 Task: Use Computer Data 05 Effect in this video Movie B.mp4
Action: Mouse pressed left at (357, 137)
Screenshot: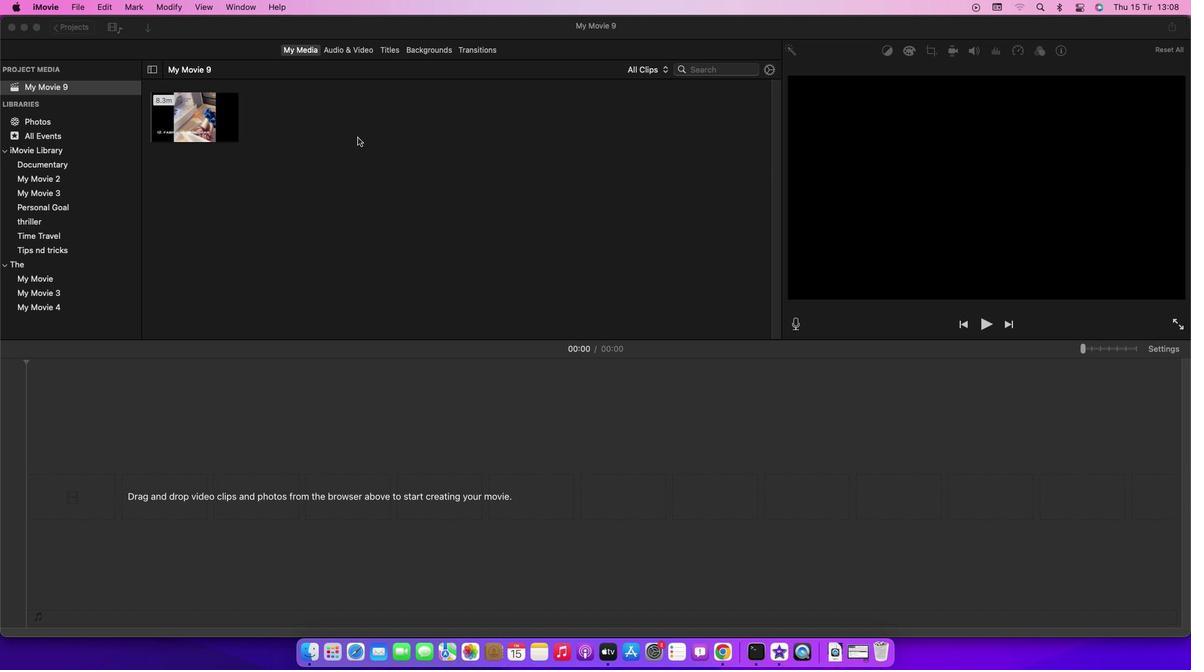
Action: Mouse moved to (207, 116)
Screenshot: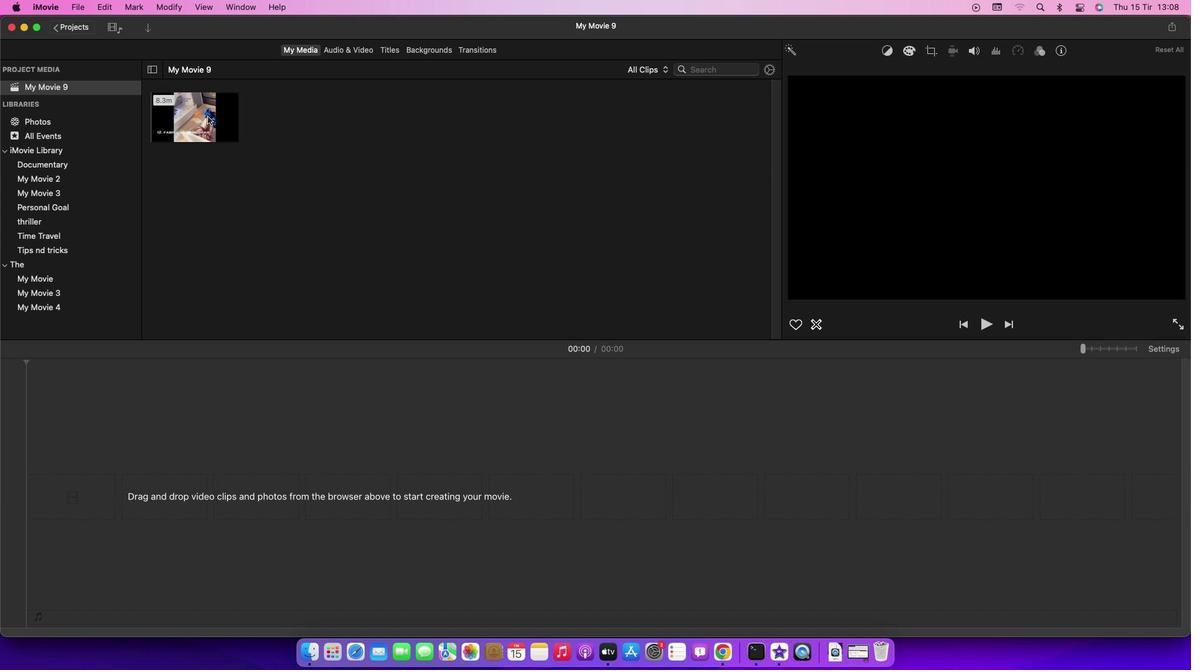
Action: Mouse pressed left at (207, 116)
Screenshot: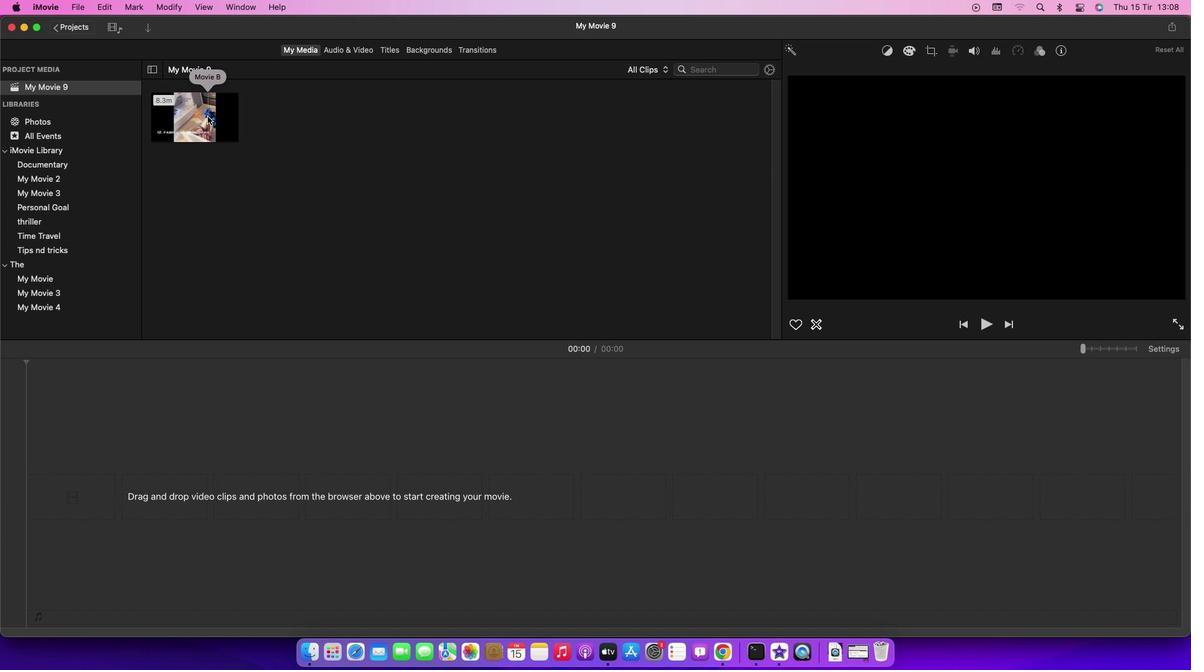 
Action: Mouse pressed left at (207, 116)
Screenshot: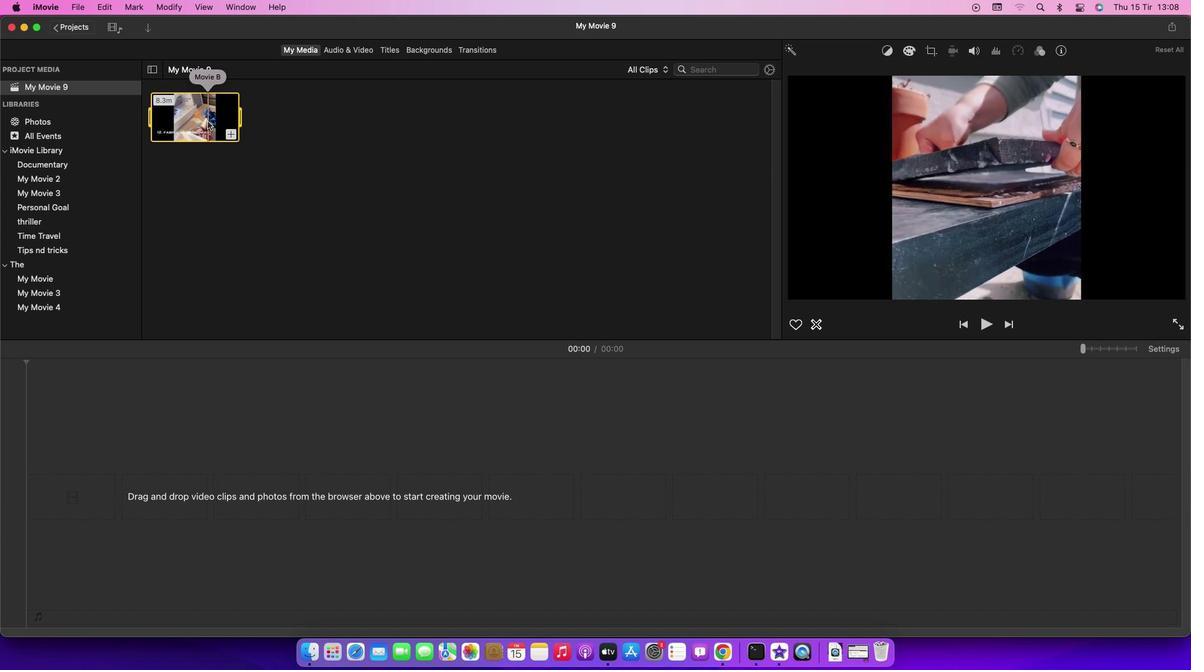
Action: Mouse moved to (340, 53)
Screenshot: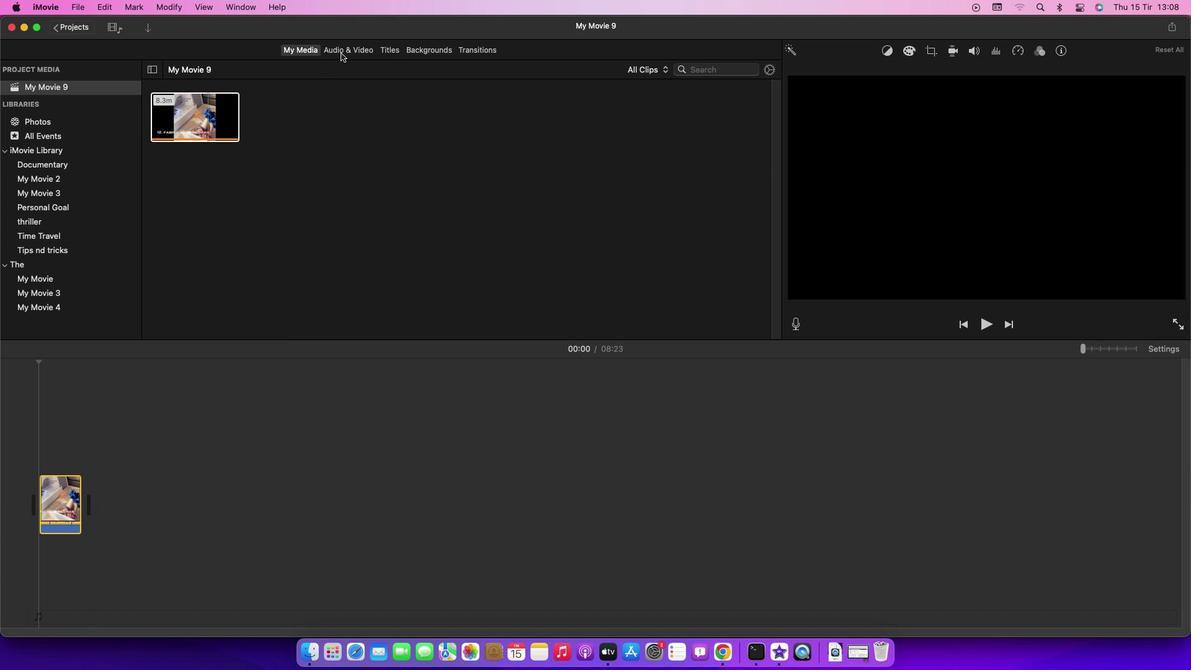 
Action: Mouse pressed left at (340, 53)
Screenshot: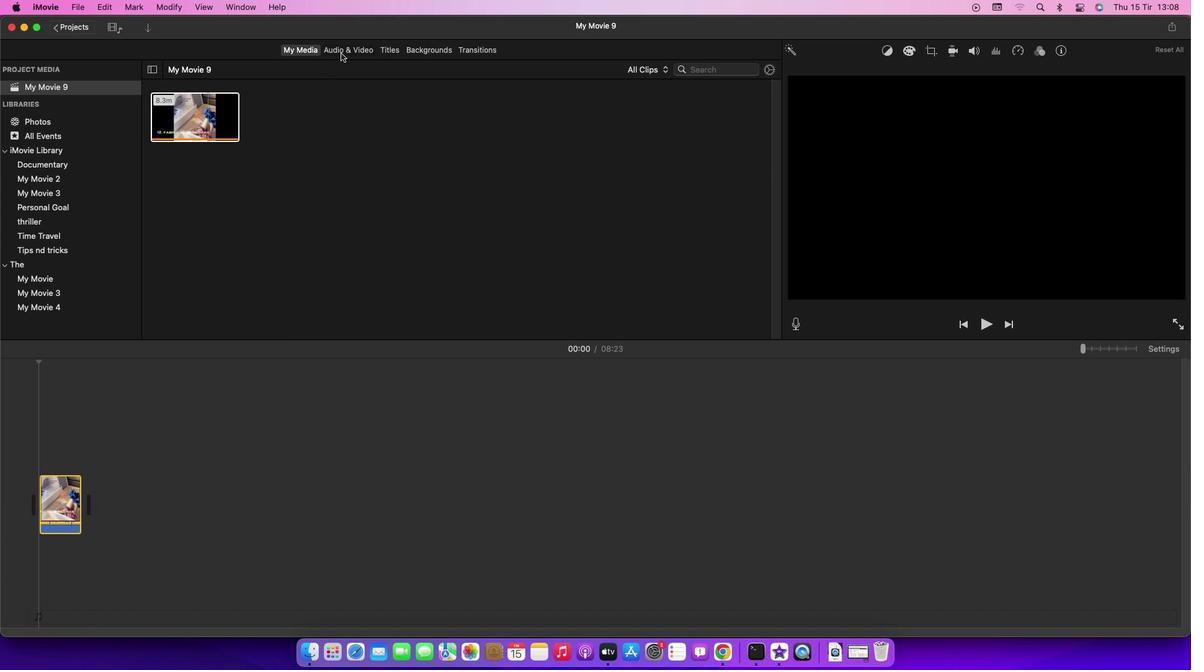 
Action: Mouse moved to (75, 116)
Screenshot: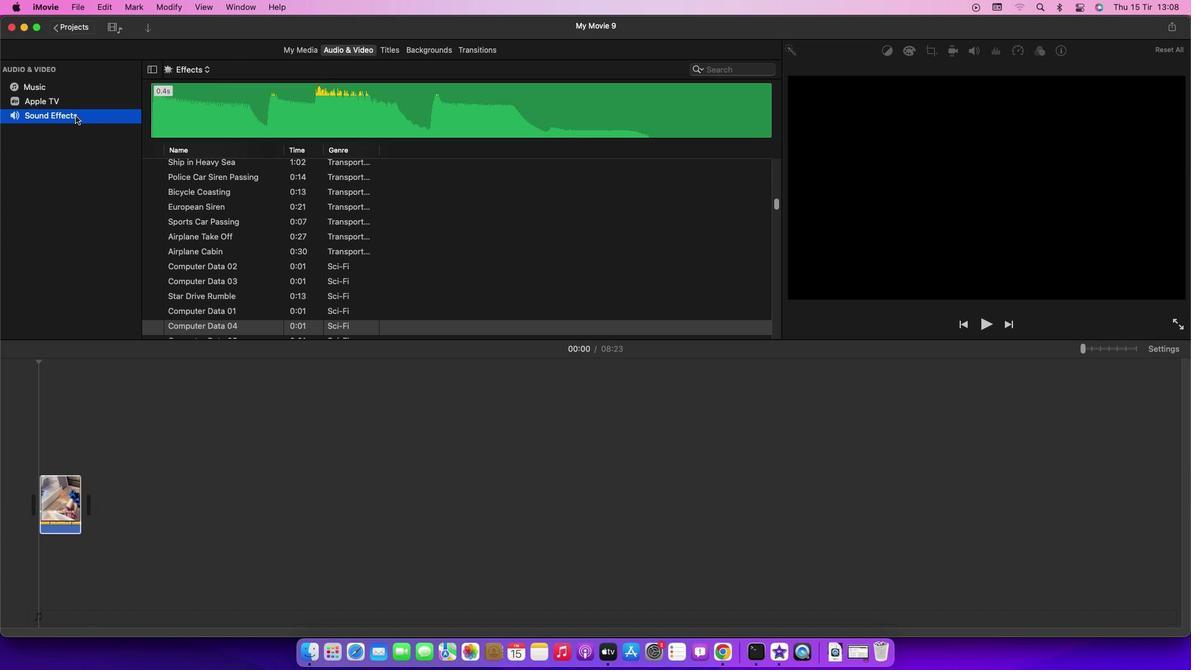 
Action: Mouse pressed left at (75, 116)
Screenshot: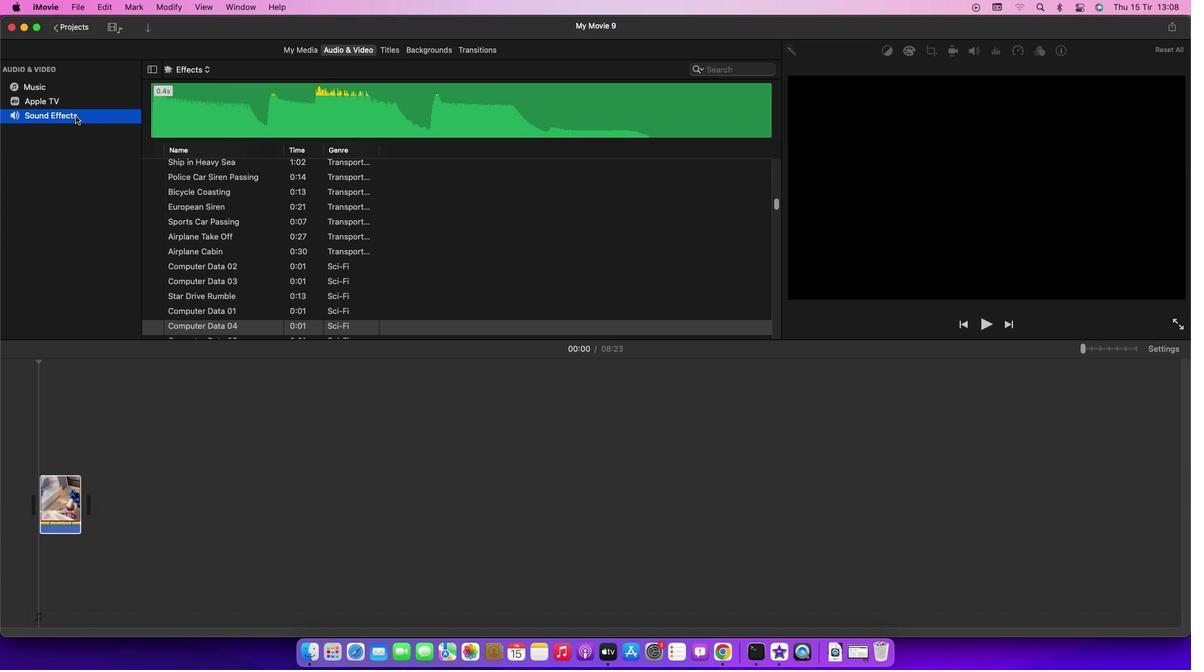 
Action: Mouse moved to (221, 261)
Screenshot: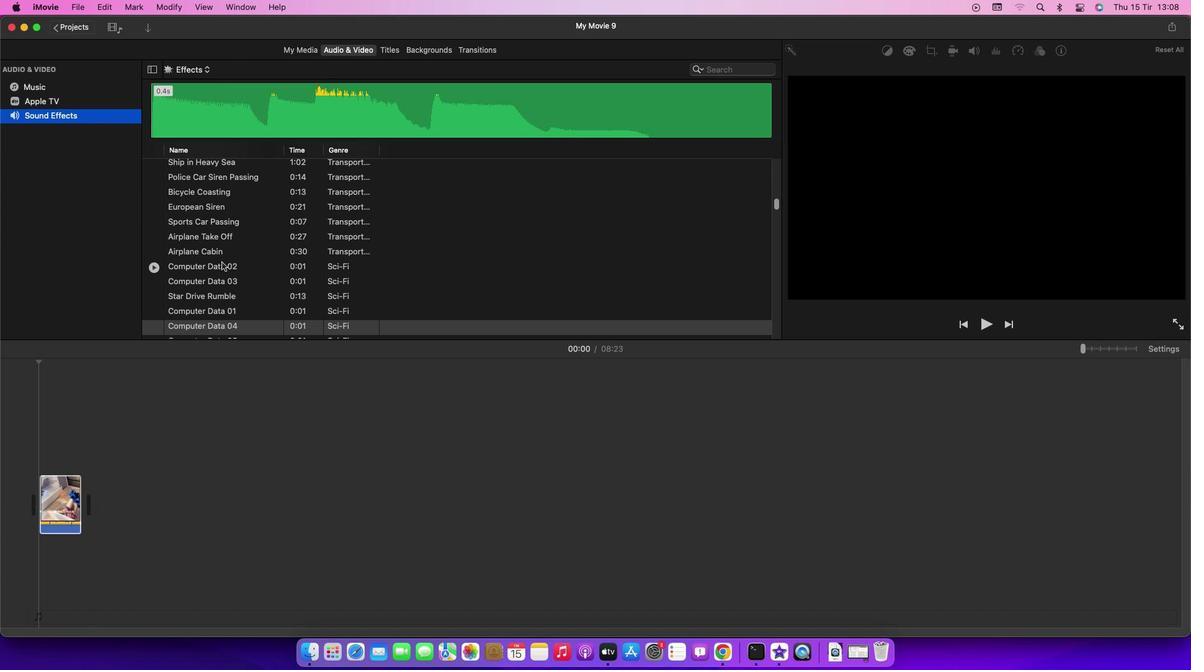 
Action: Mouse scrolled (221, 261) with delta (0, 0)
Screenshot: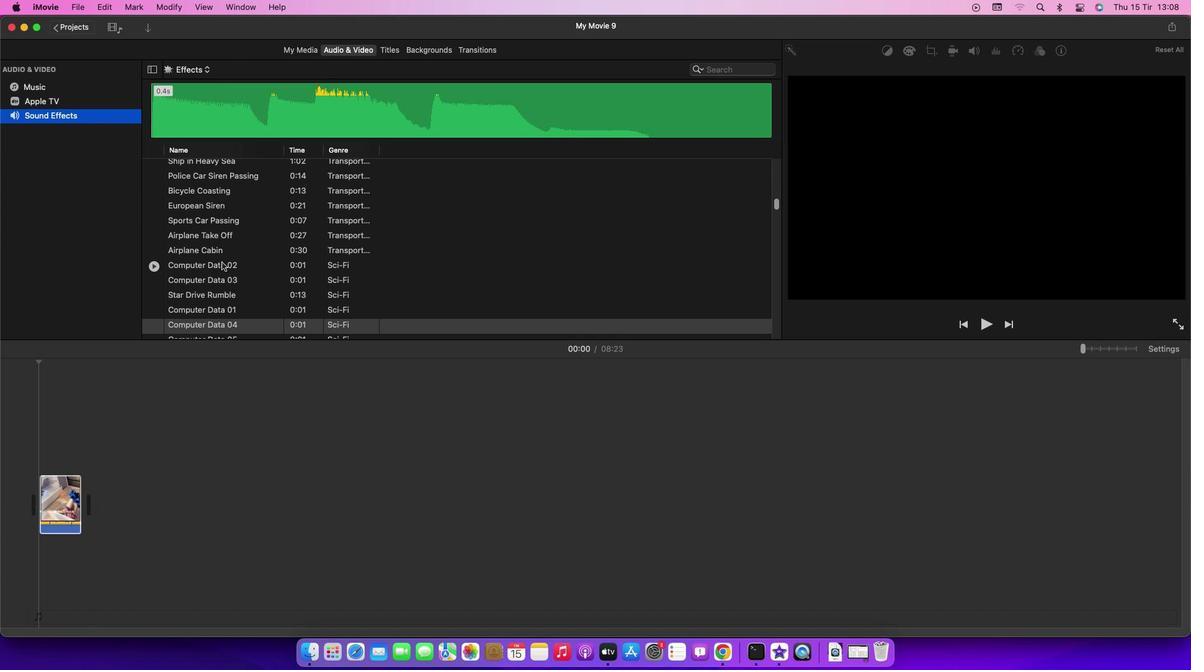 
Action: Mouse scrolled (221, 261) with delta (0, 0)
Screenshot: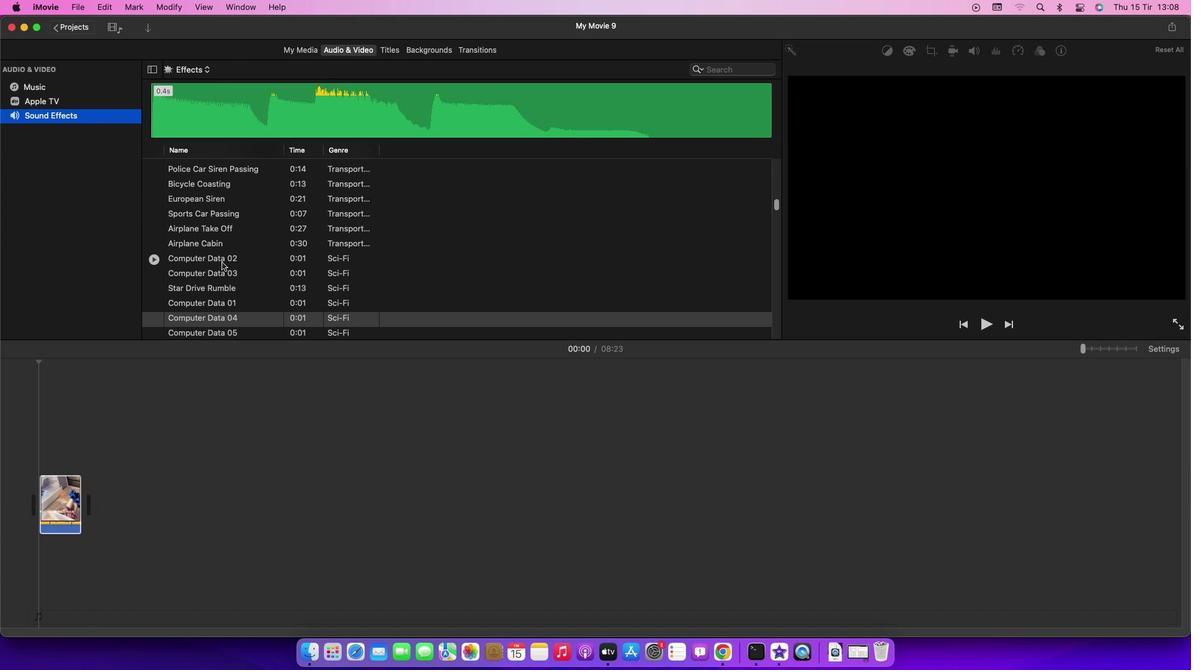 
Action: Mouse scrolled (221, 261) with delta (0, 0)
Screenshot: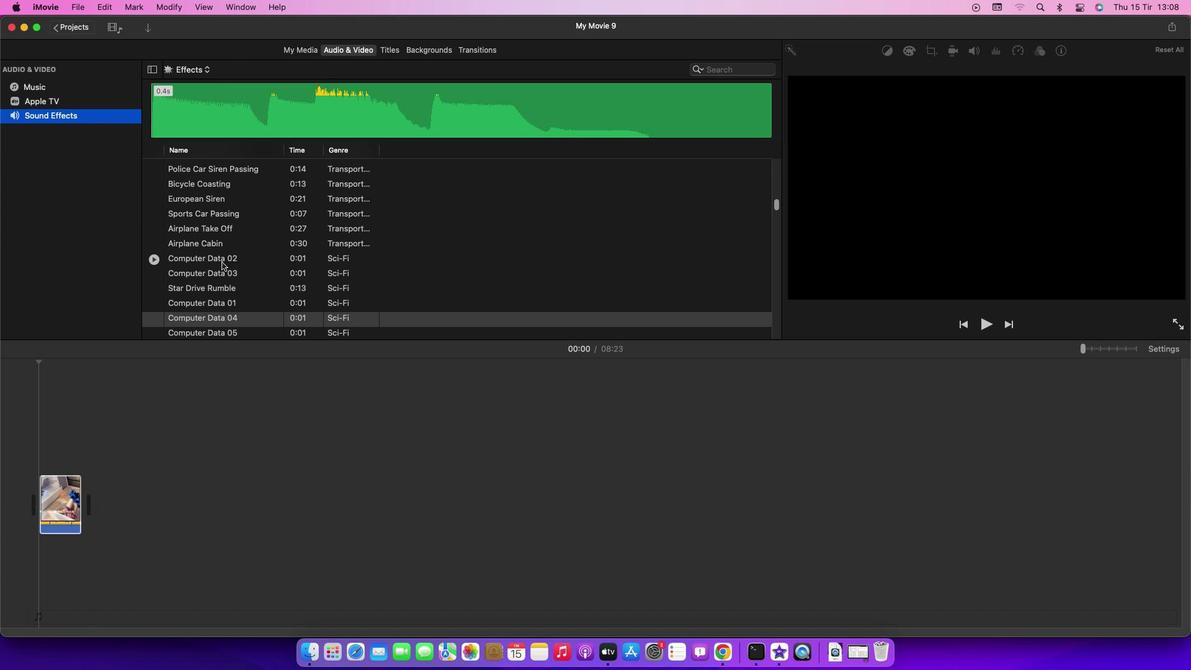 
Action: Mouse scrolled (221, 261) with delta (0, 0)
Screenshot: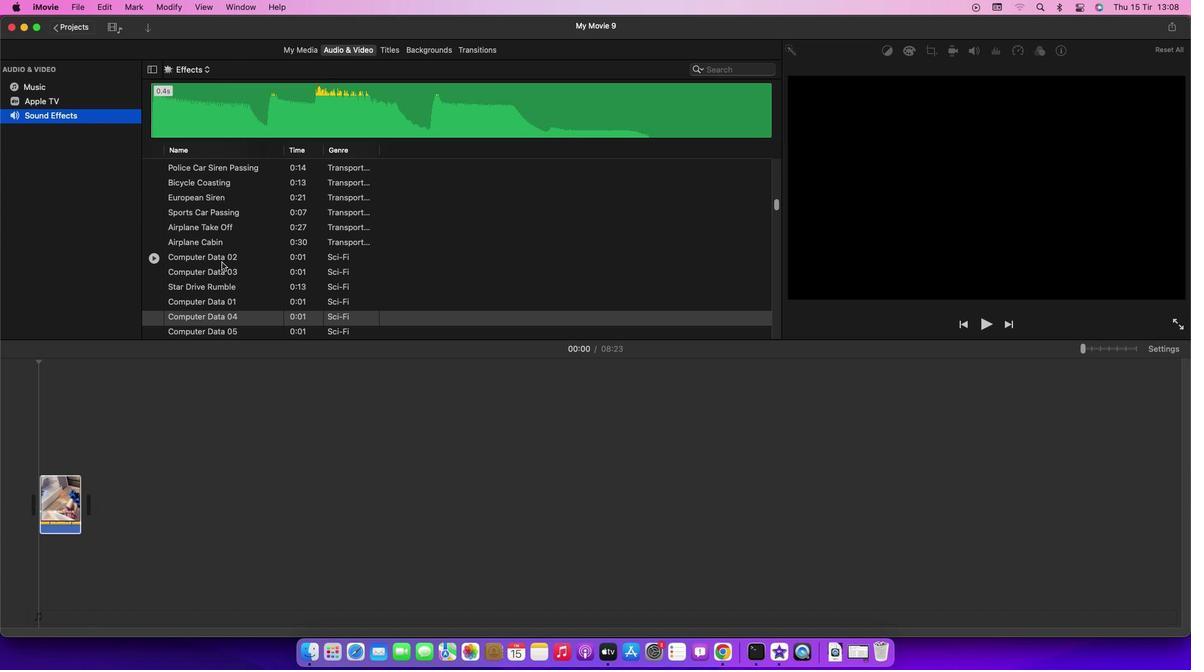 
Action: Mouse scrolled (221, 261) with delta (0, 0)
Screenshot: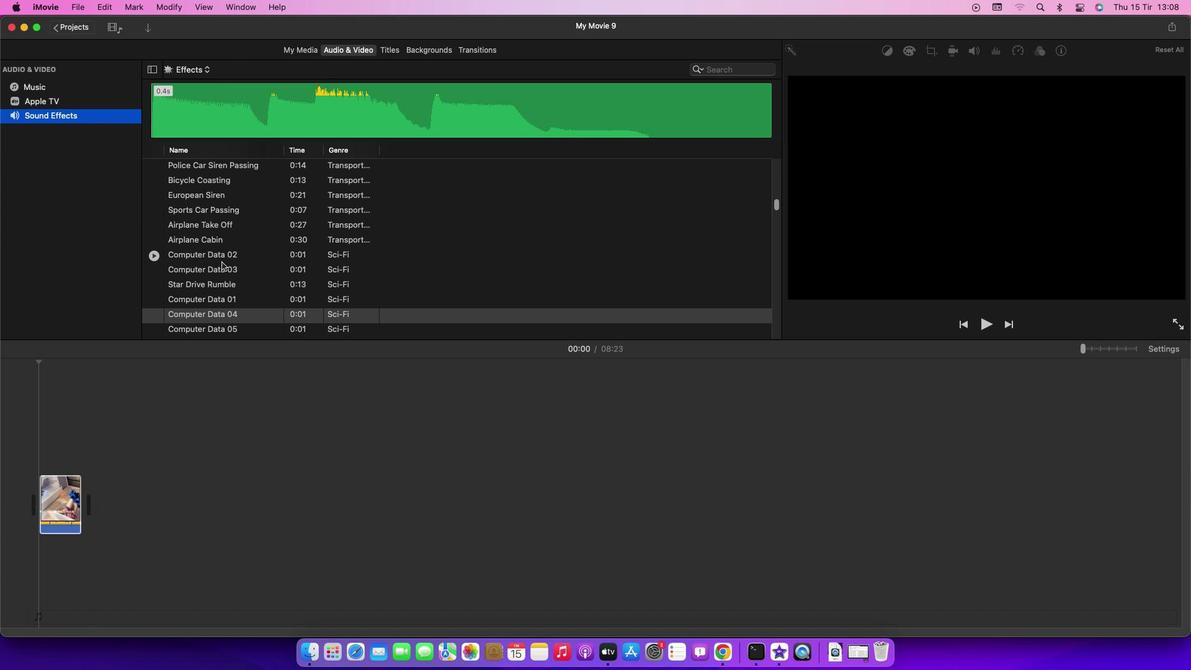 
Action: Mouse scrolled (221, 261) with delta (0, 0)
Screenshot: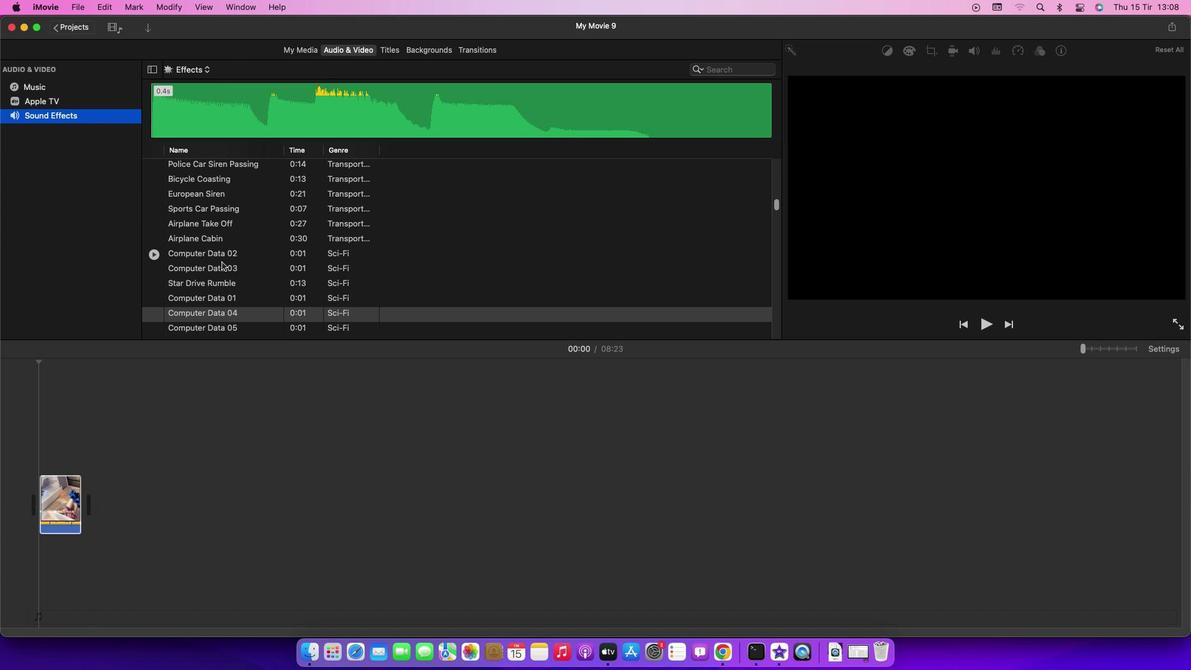 
Action: Mouse moved to (204, 328)
Screenshot: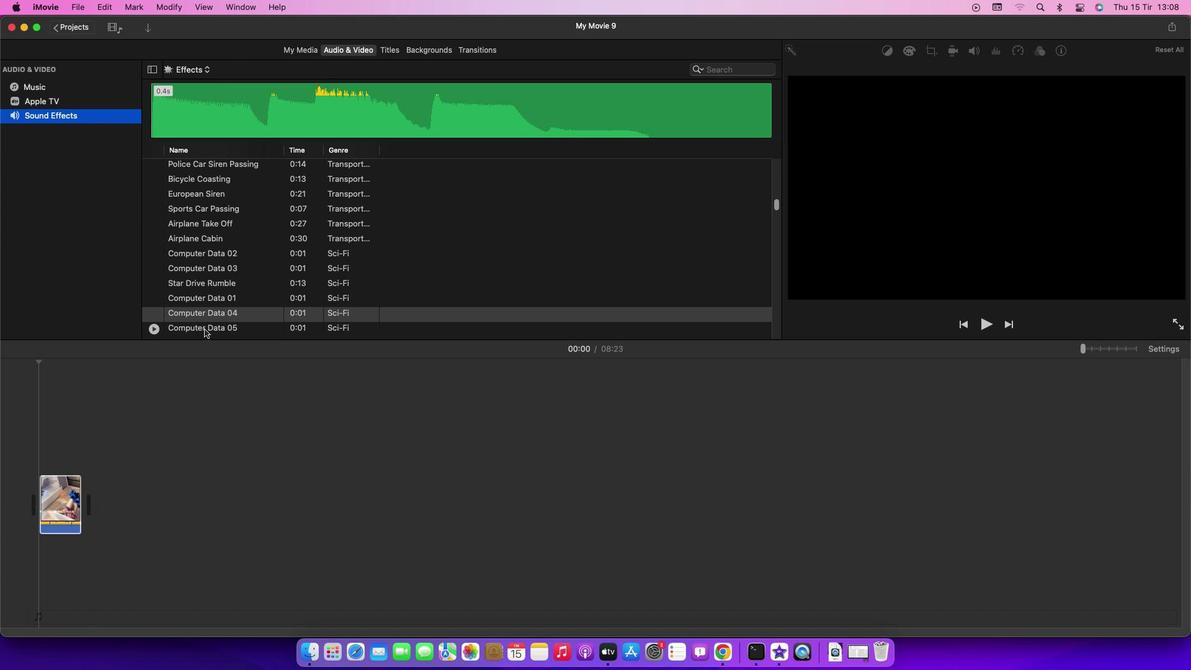 
Action: Mouse pressed left at (204, 328)
Screenshot: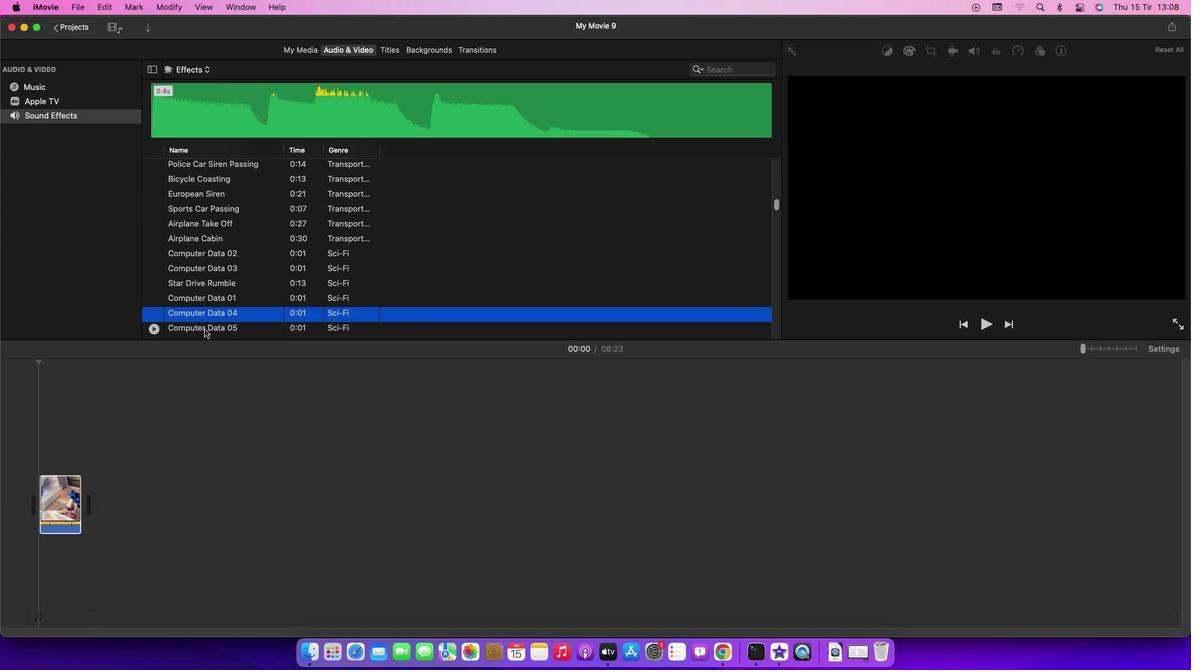 
Action: Mouse moved to (204, 327)
Screenshot: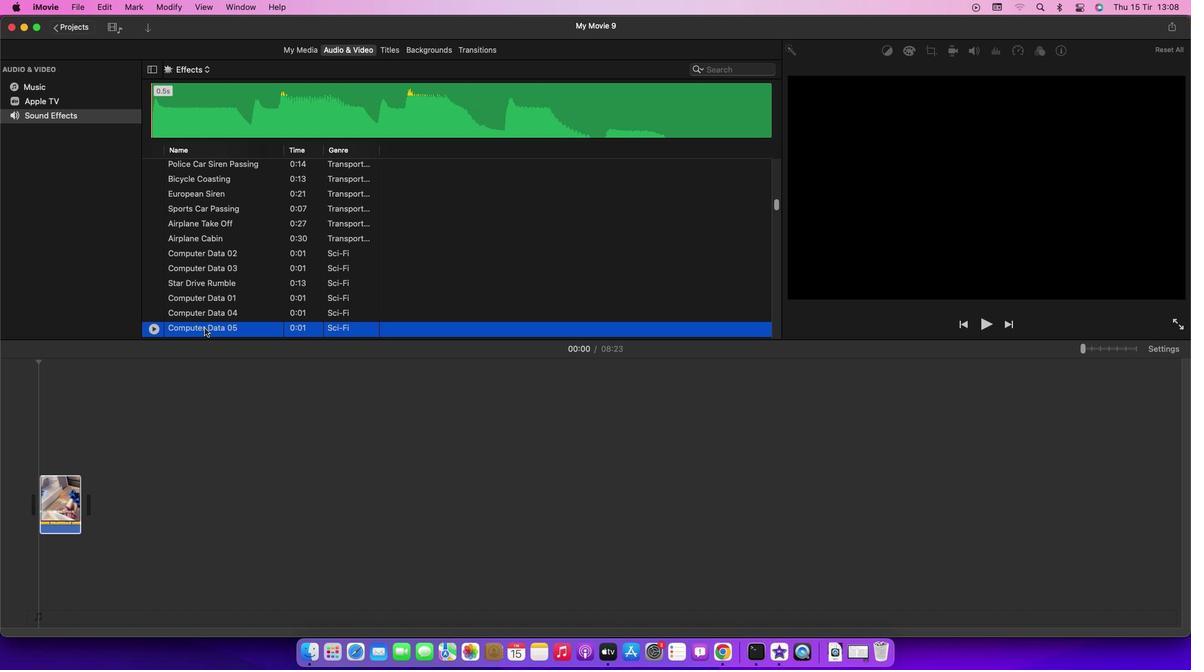 
Action: Mouse pressed left at (204, 327)
Screenshot: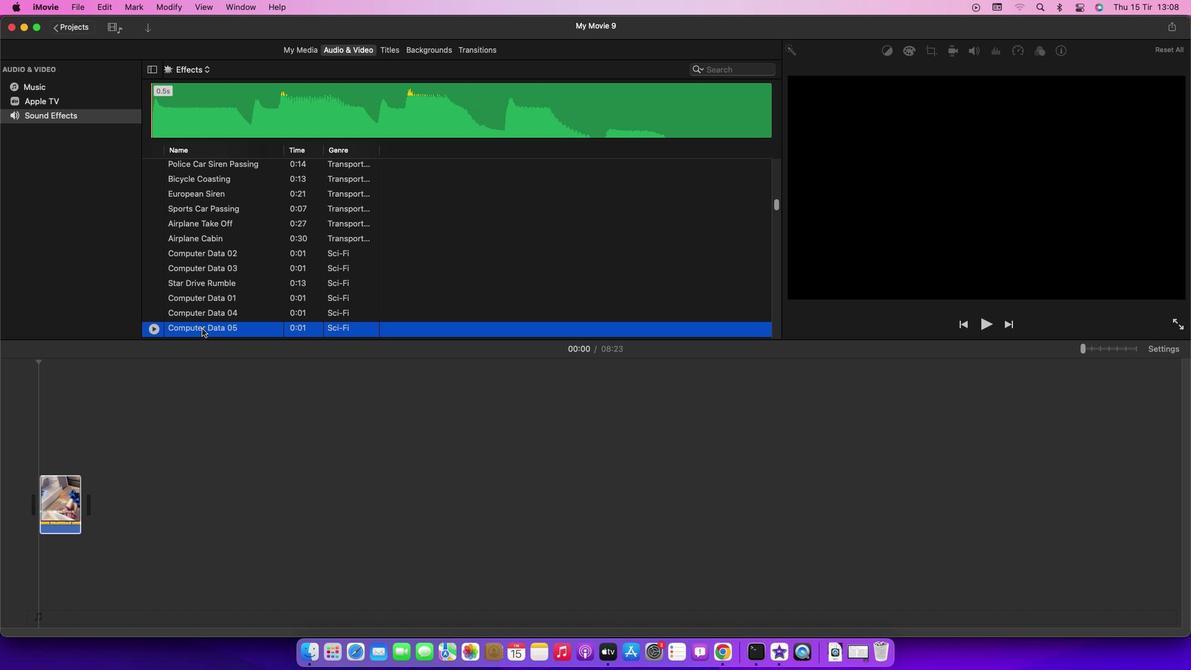 
Action: Mouse moved to (263, 462)
Screenshot: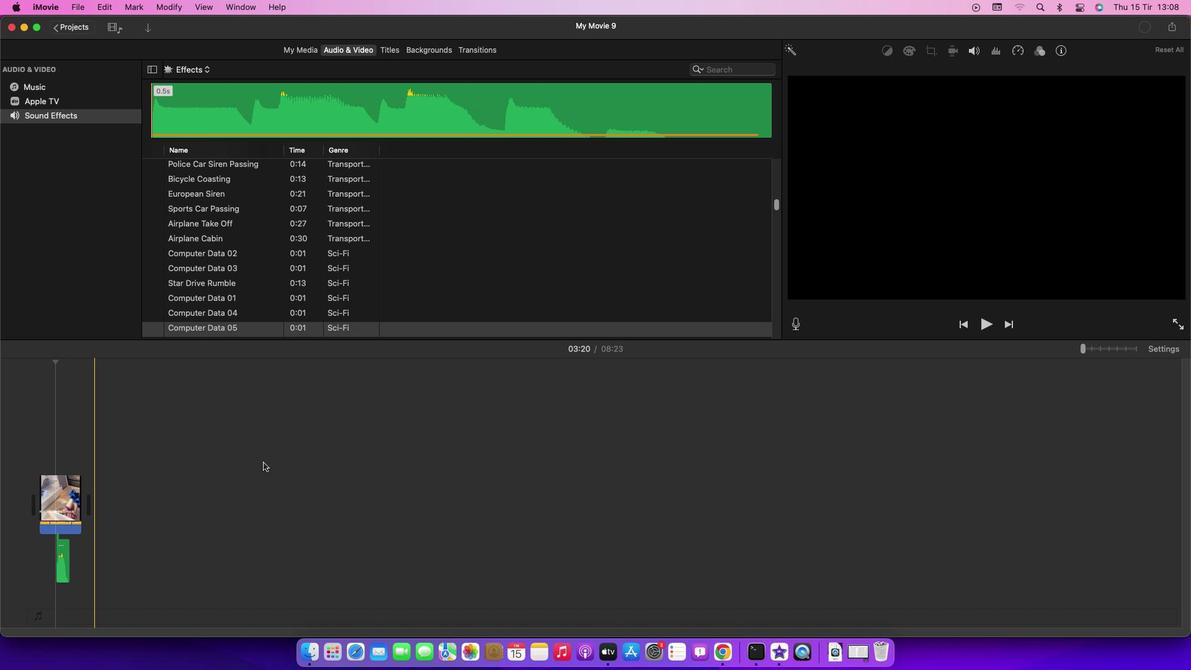
